 Task: Look for products in the category "Enzymes" from Garden Of Life only.
Action: Mouse moved to (320, 179)
Screenshot: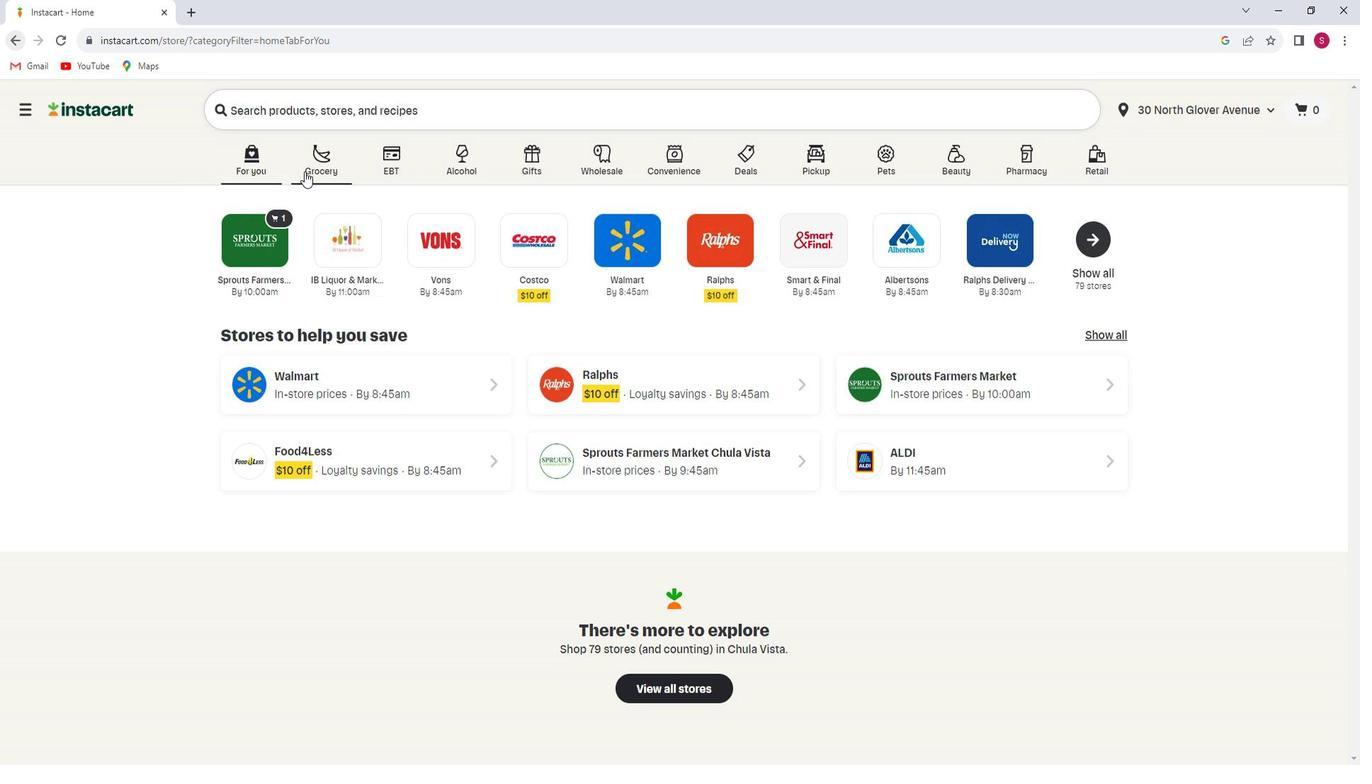 
Action: Mouse pressed left at (320, 179)
Screenshot: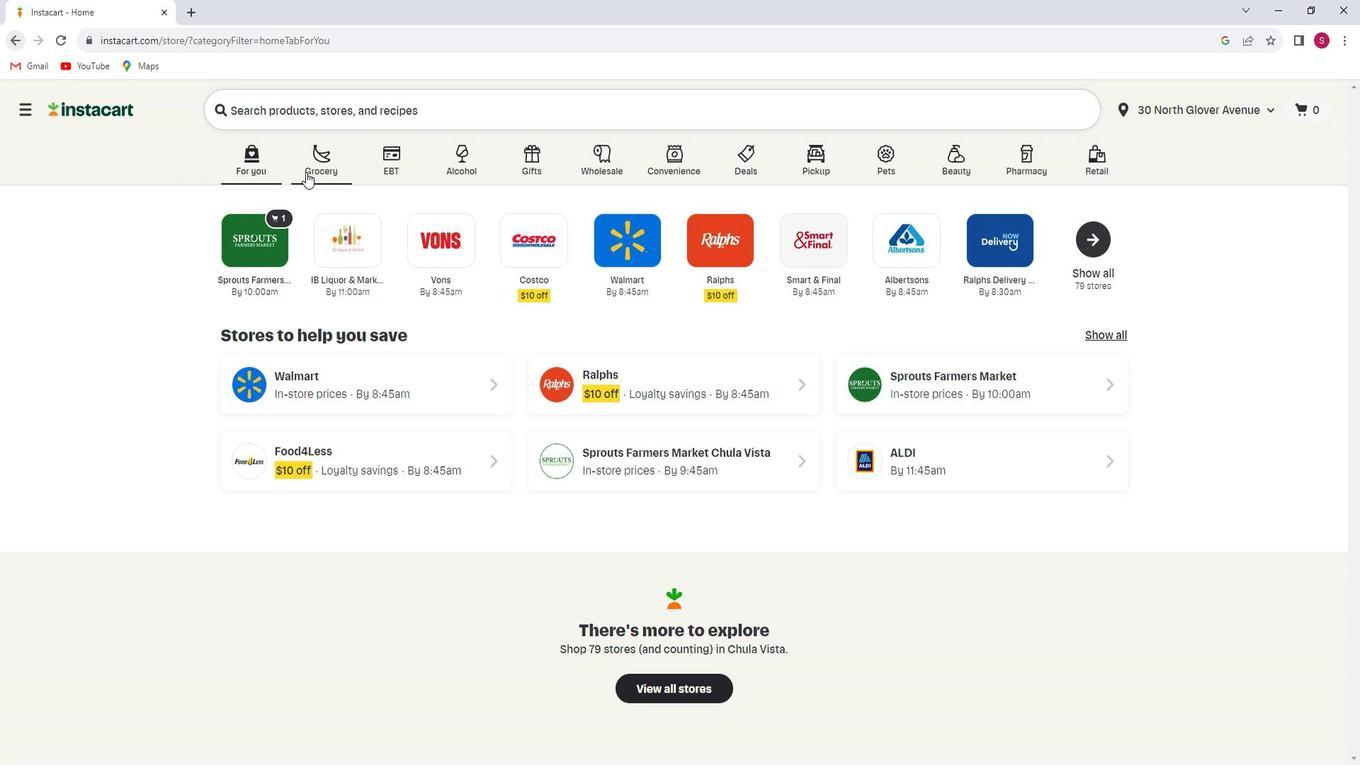 
Action: Mouse moved to (335, 427)
Screenshot: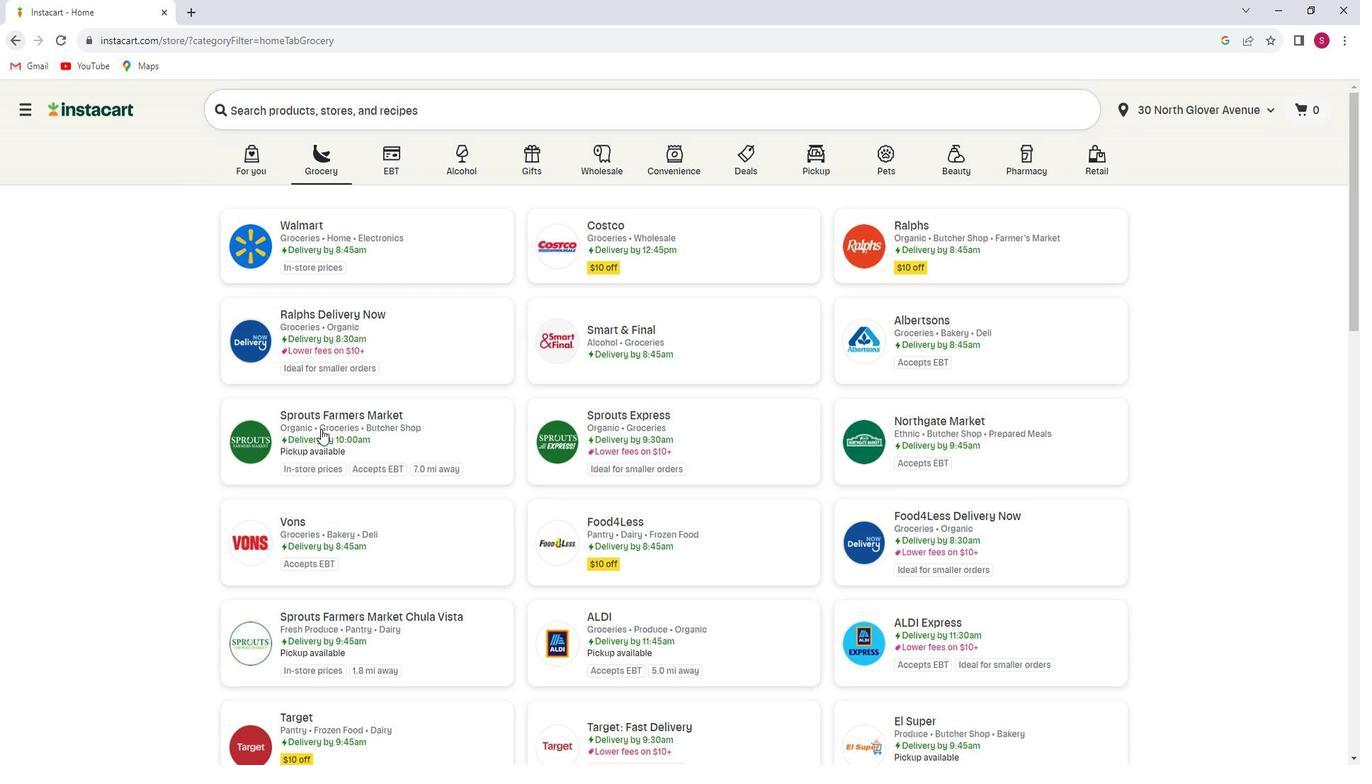 
Action: Mouse pressed left at (335, 427)
Screenshot: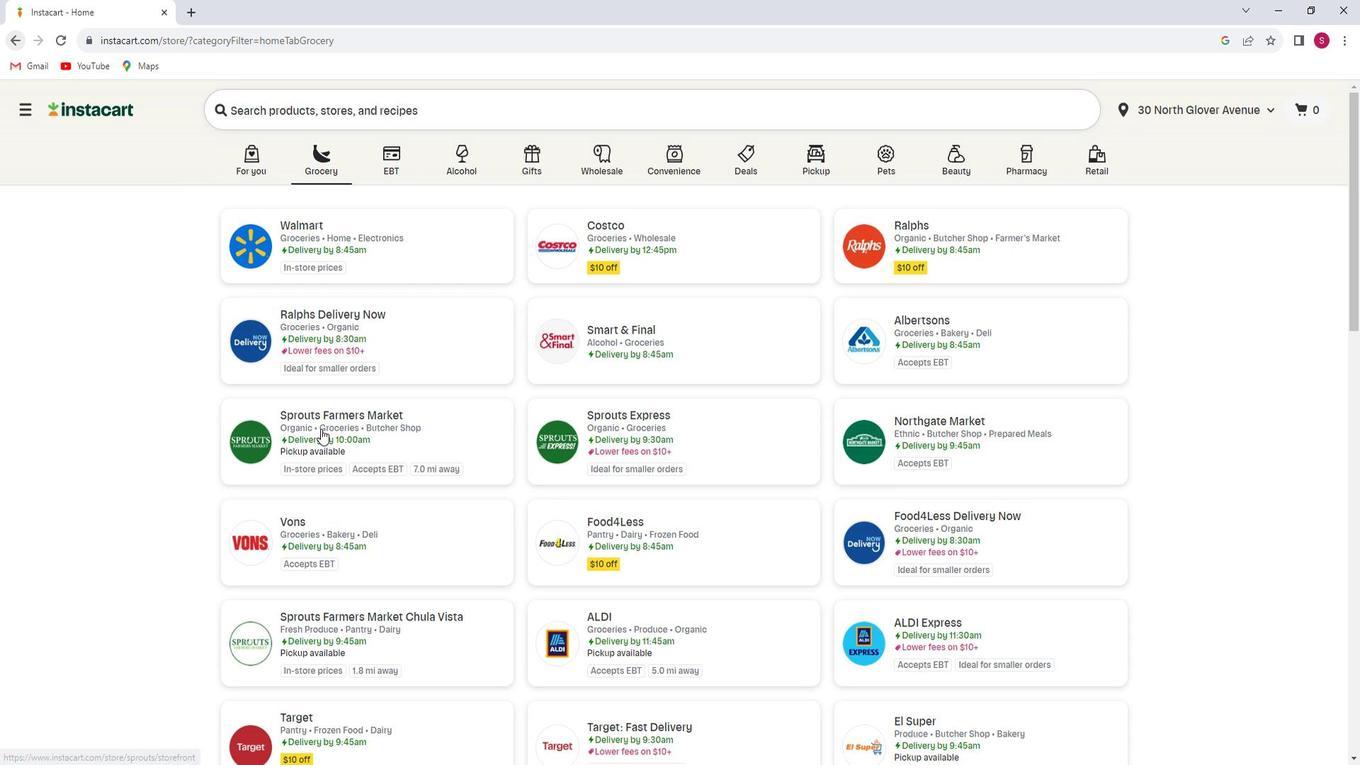 
Action: Mouse moved to (122, 463)
Screenshot: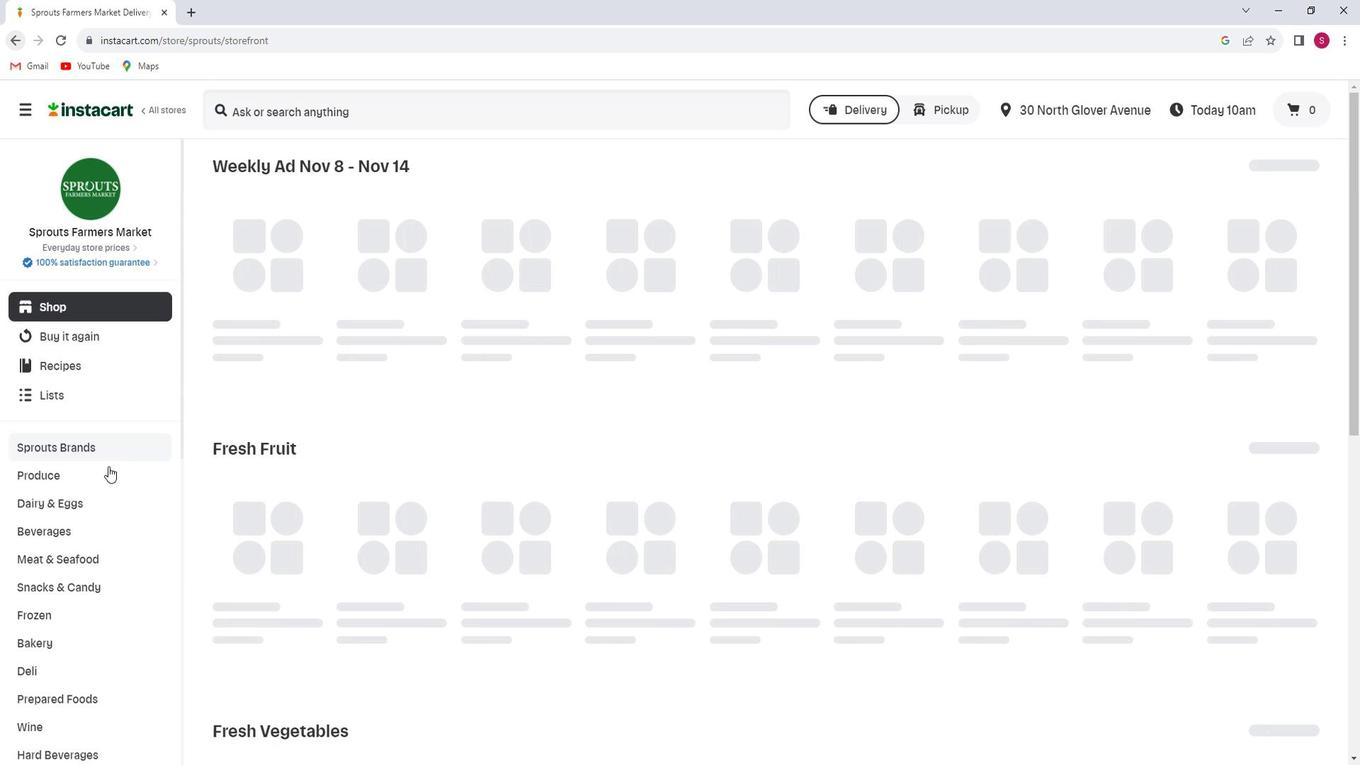 
Action: Mouse scrolled (122, 462) with delta (0, 0)
Screenshot: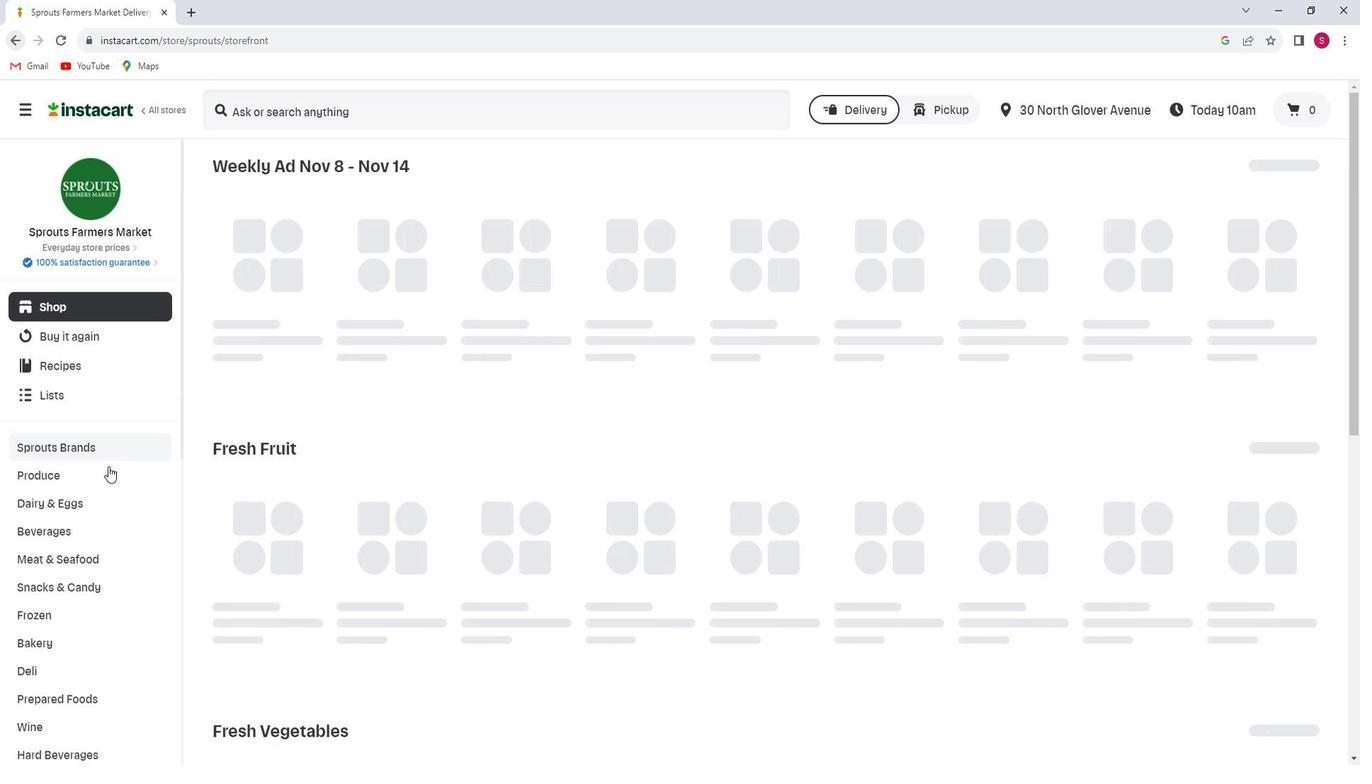 
Action: Mouse moved to (121, 464)
Screenshot: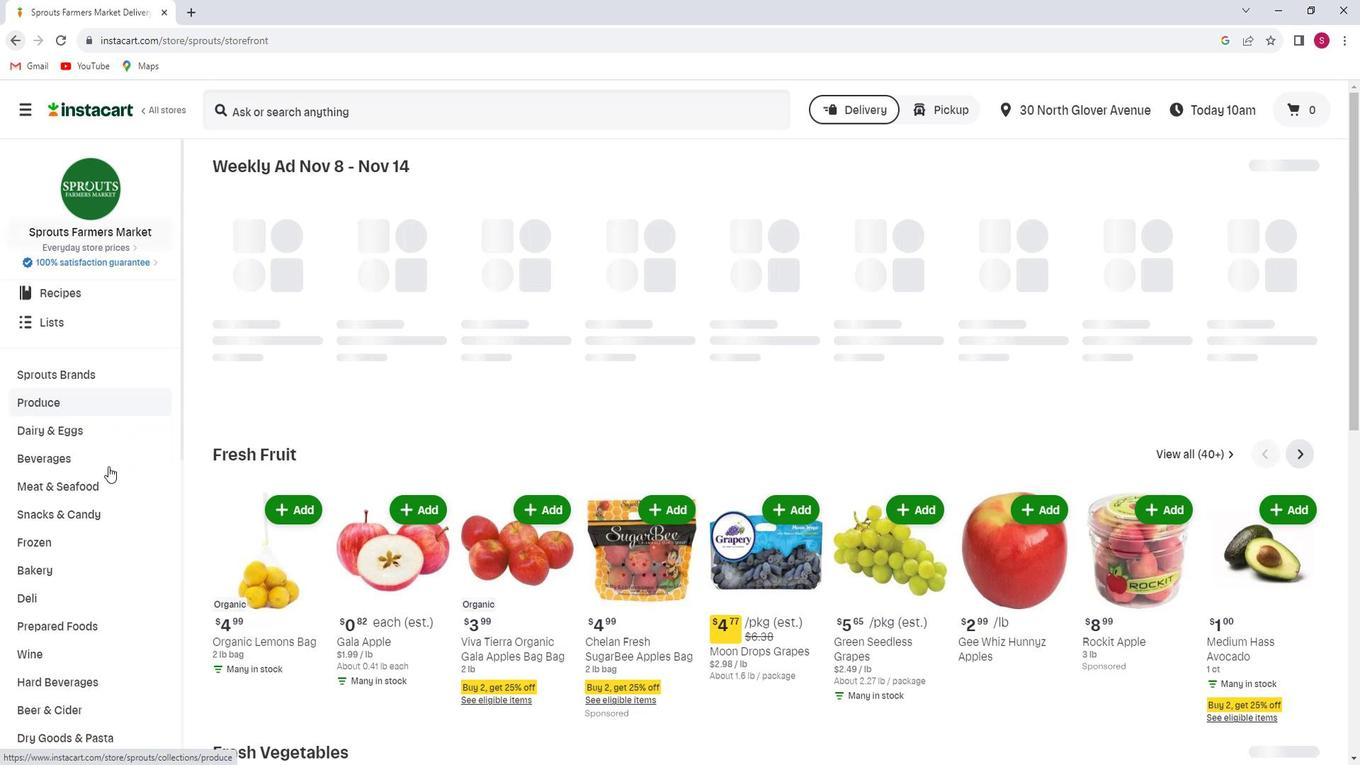 
Action: Mouse scrolled (121, 463) with delta (0, 0)
Screenshot: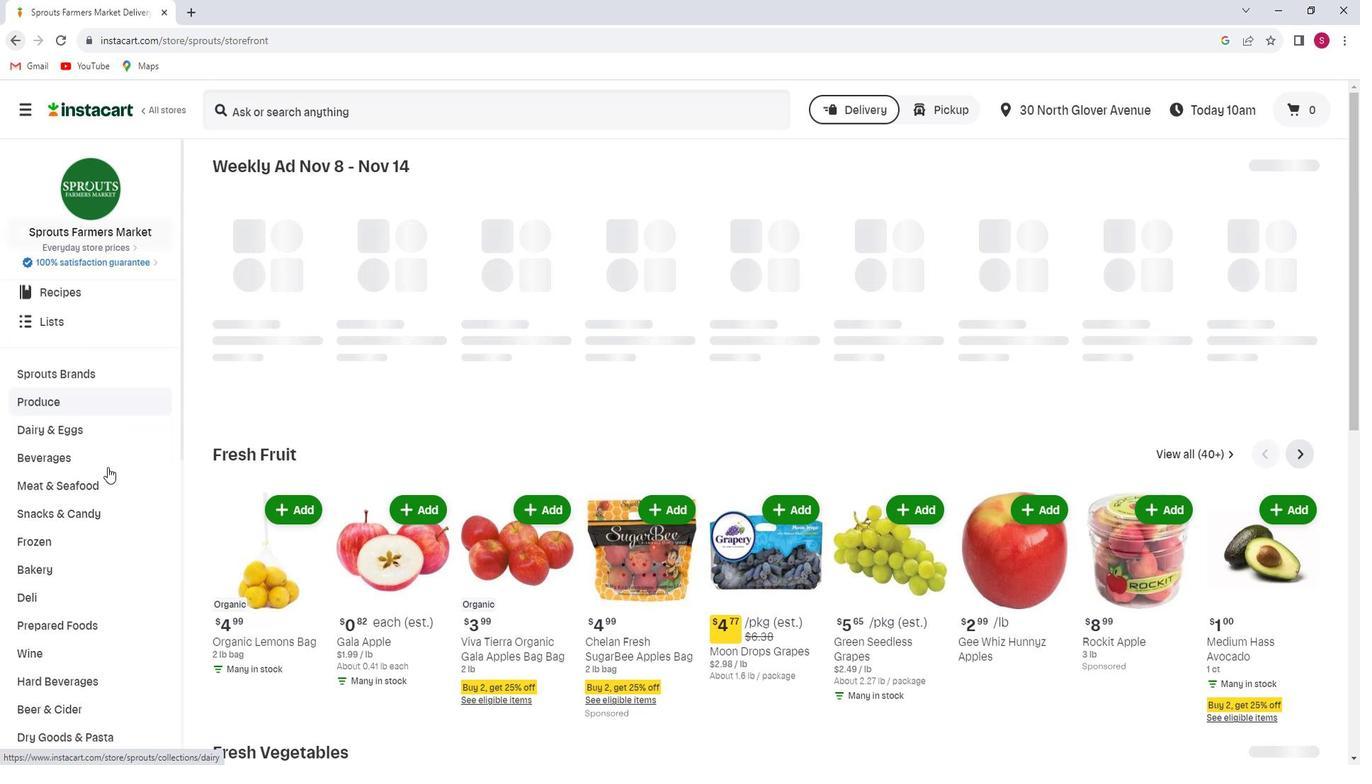 
Action: Mouse scrolled (121, 463) with delta (0, 0)
Screenshot: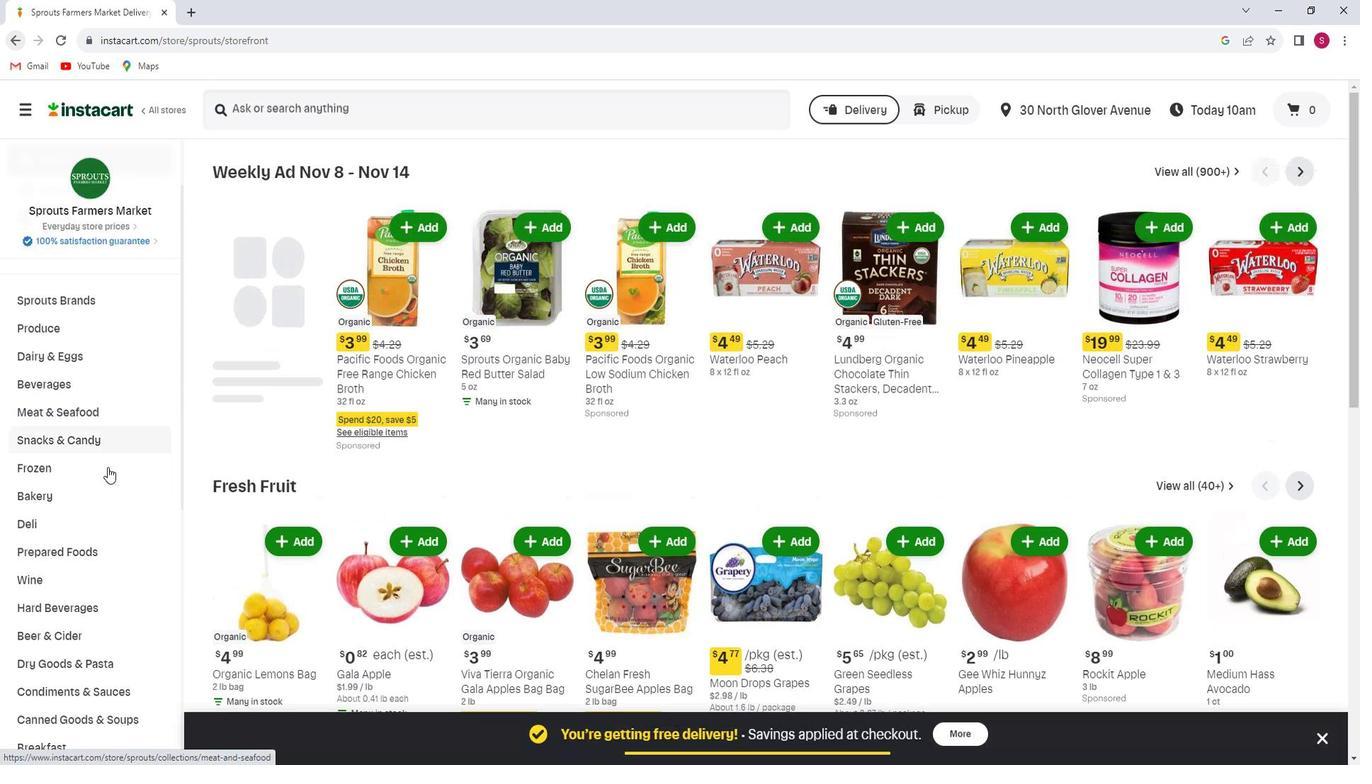 
Action: Mouse scrolled (121, 463) with delta (0, 0)
Screenshot: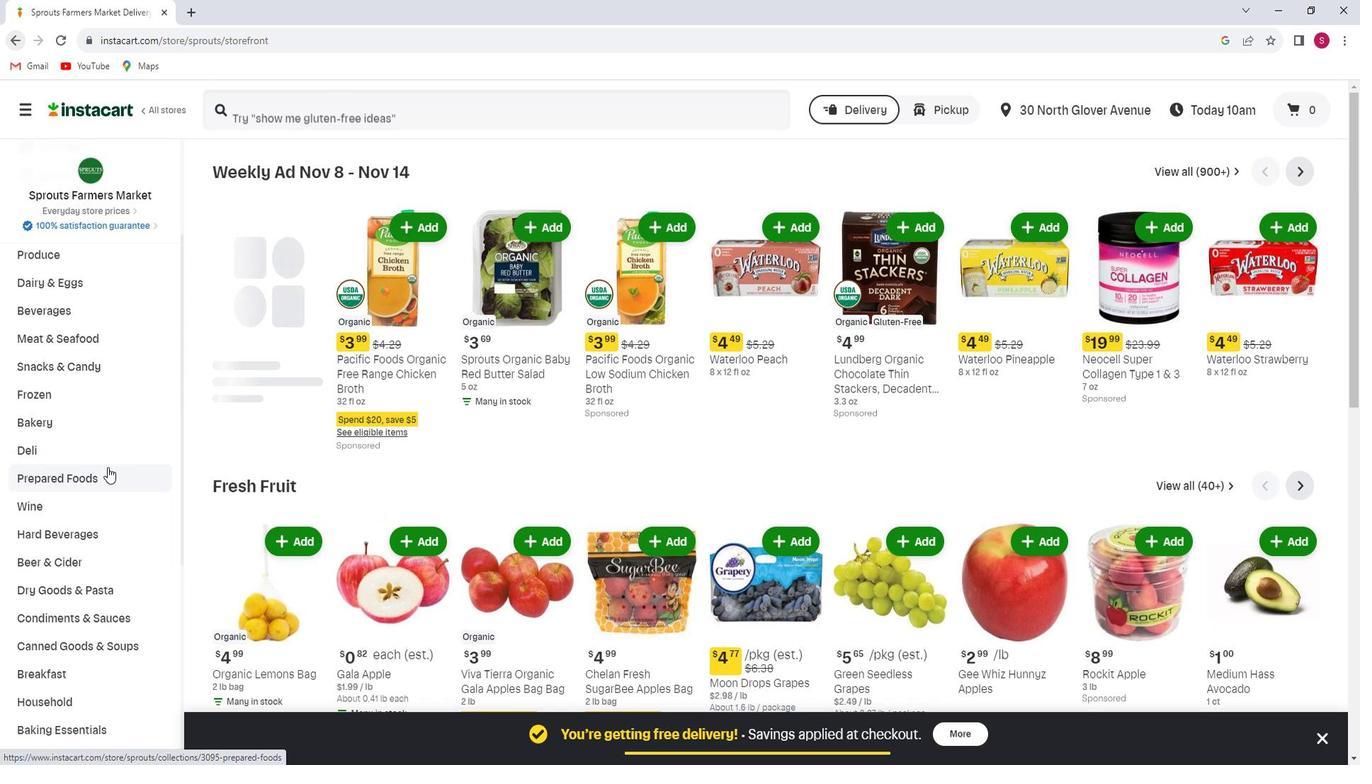 
Action: Mouse scrolled (121, 463) with delta (0, 0)
Screenshot: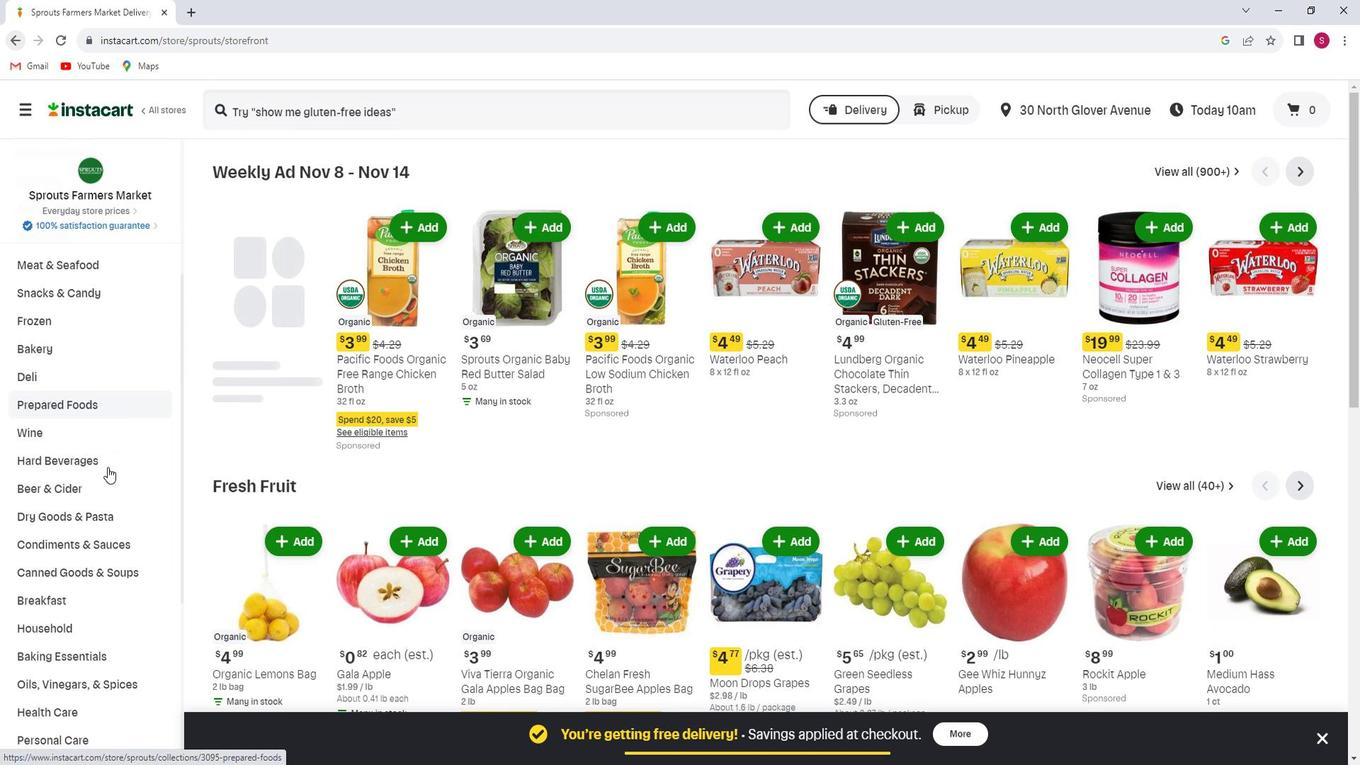 
Action: Mouse scrolled (121, 463) with delta (0, 0)
Screenshot: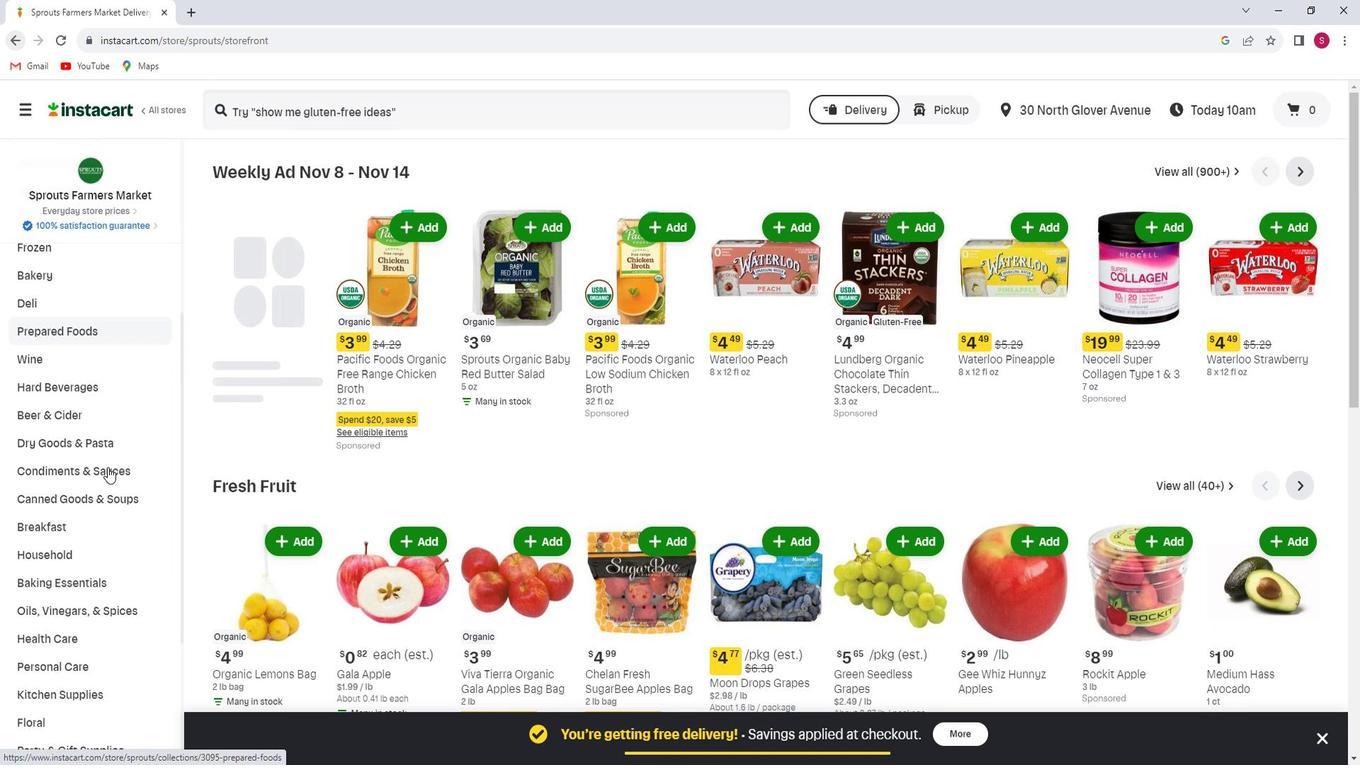 
Action: Mouse scrolled (121, 463) with delta (0, 0)
Screenshot: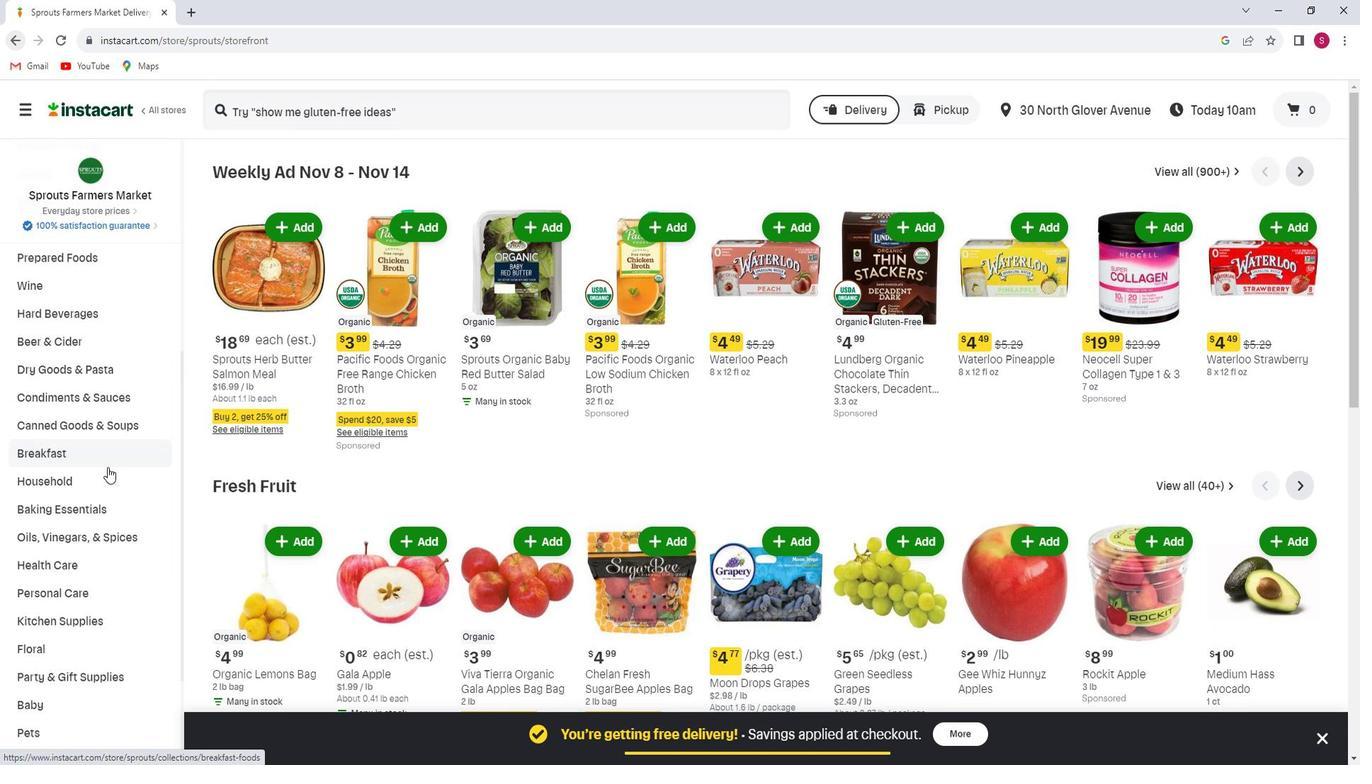 
Action: Mouse moved to (100, 479)
Screenshot: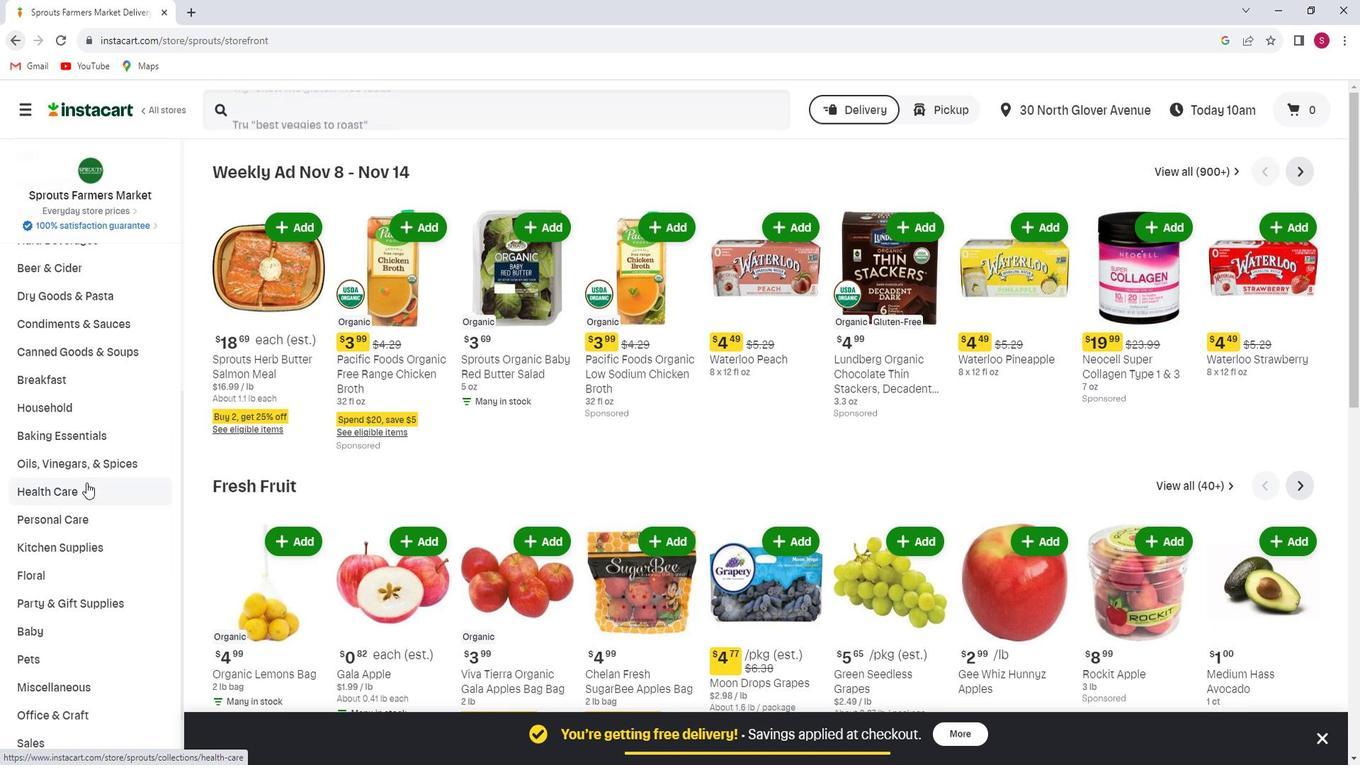 
Action: Mouse pressed left at (100, 479)
Screenshot: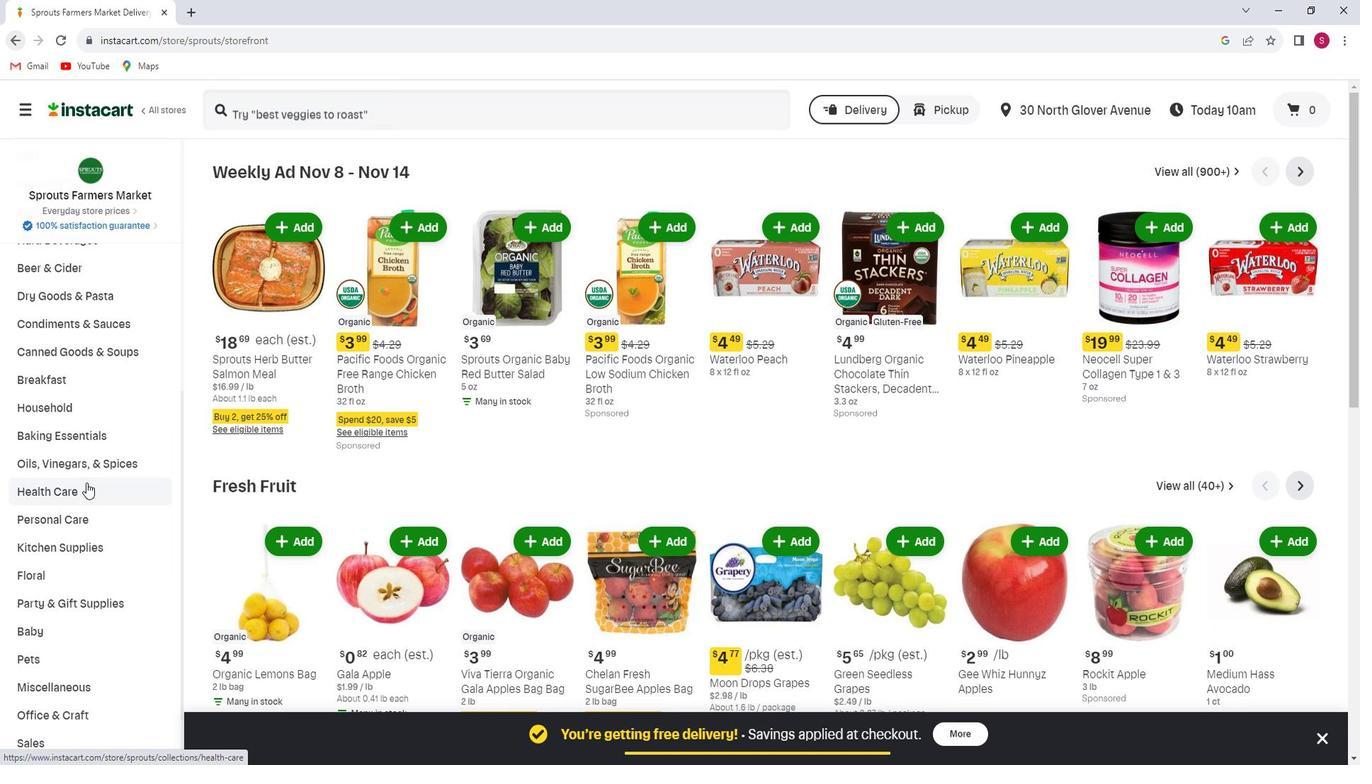 
Action: Mouse moved to (630, 213)
Screenshot: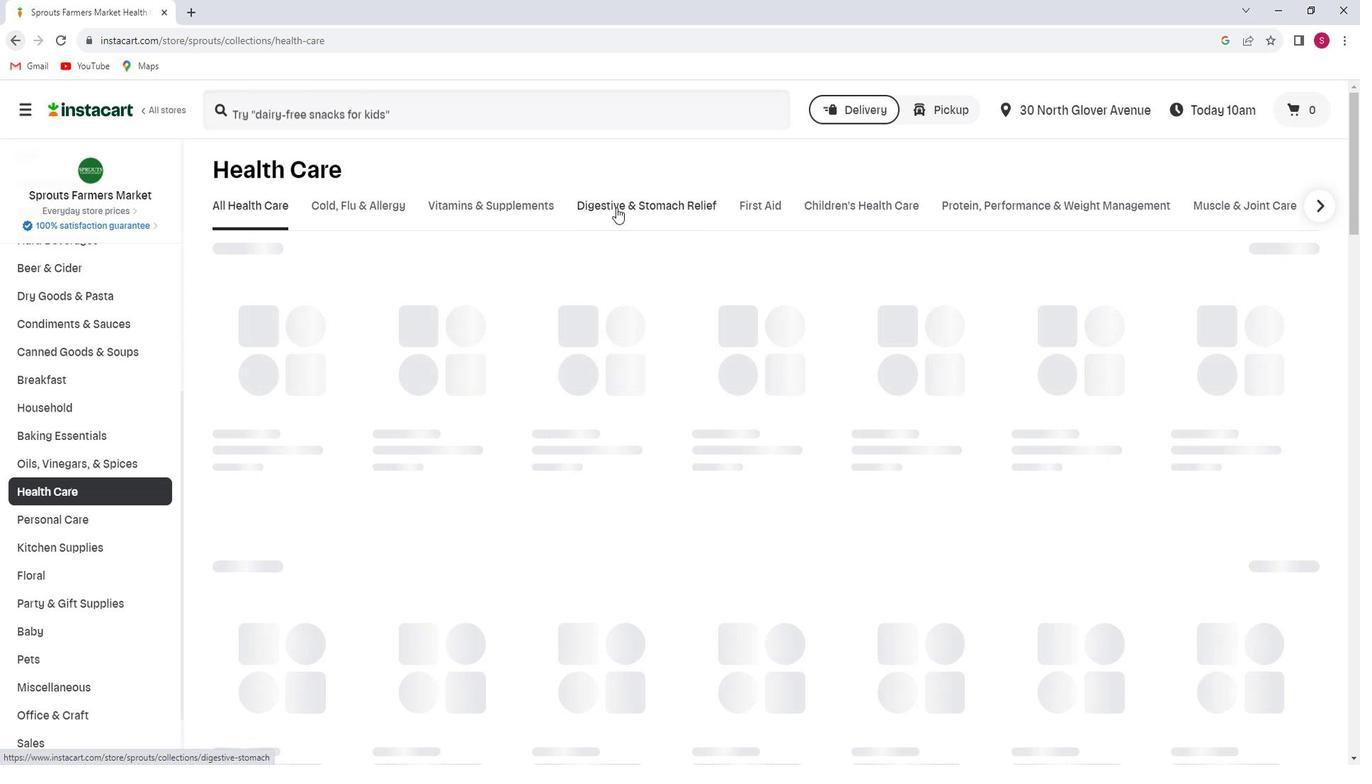 
Action: Mouse pressed left at (630, 213)
Screenshot: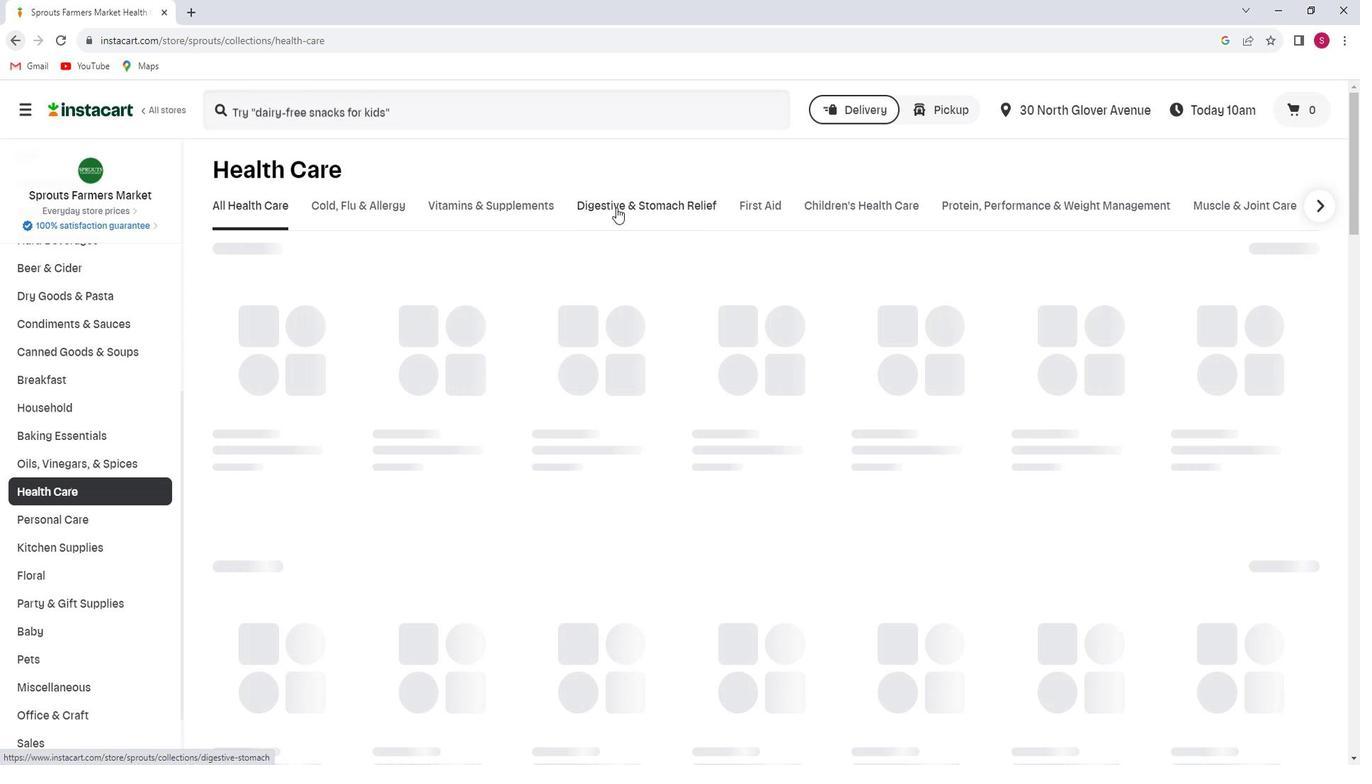 
Action: Mouse moved to (987, 268)
Screenshot: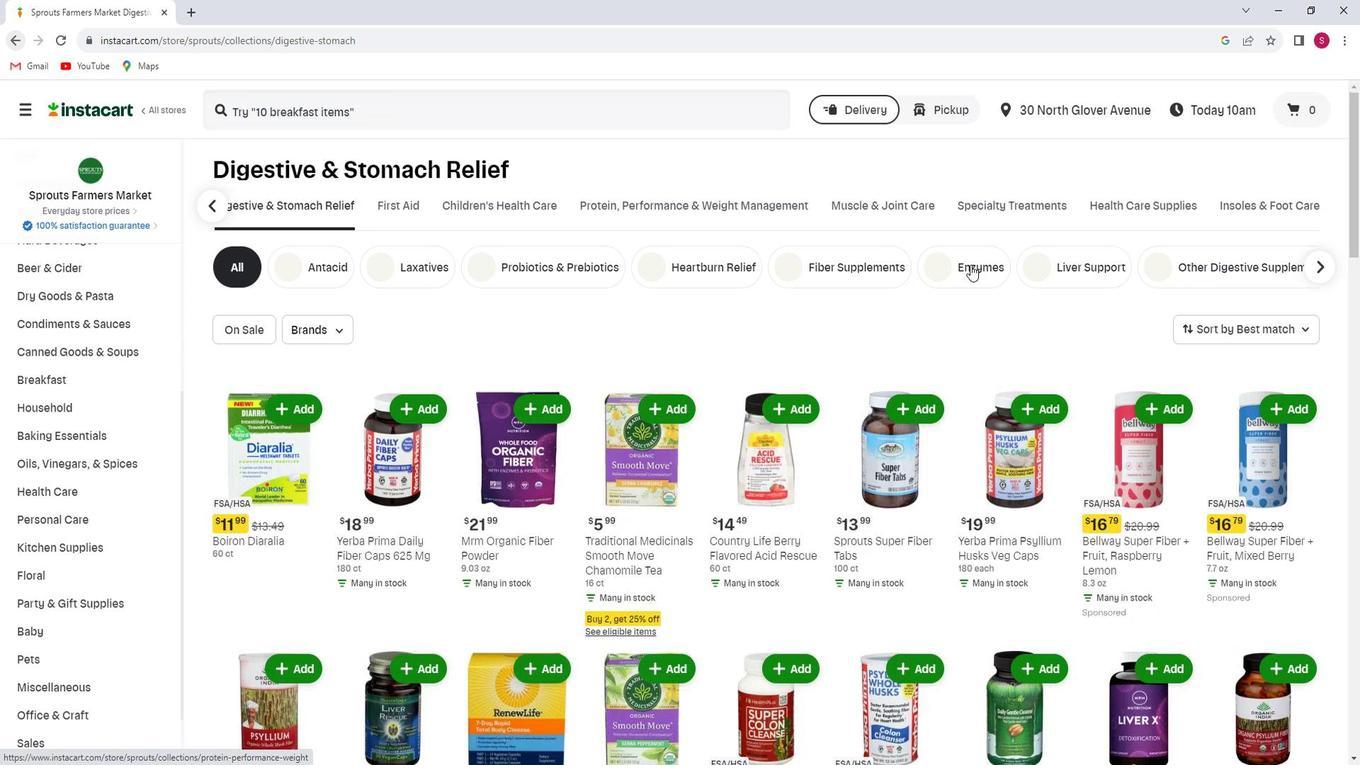 
Action: Mouse pressed left at (987, 268)
Screenshot: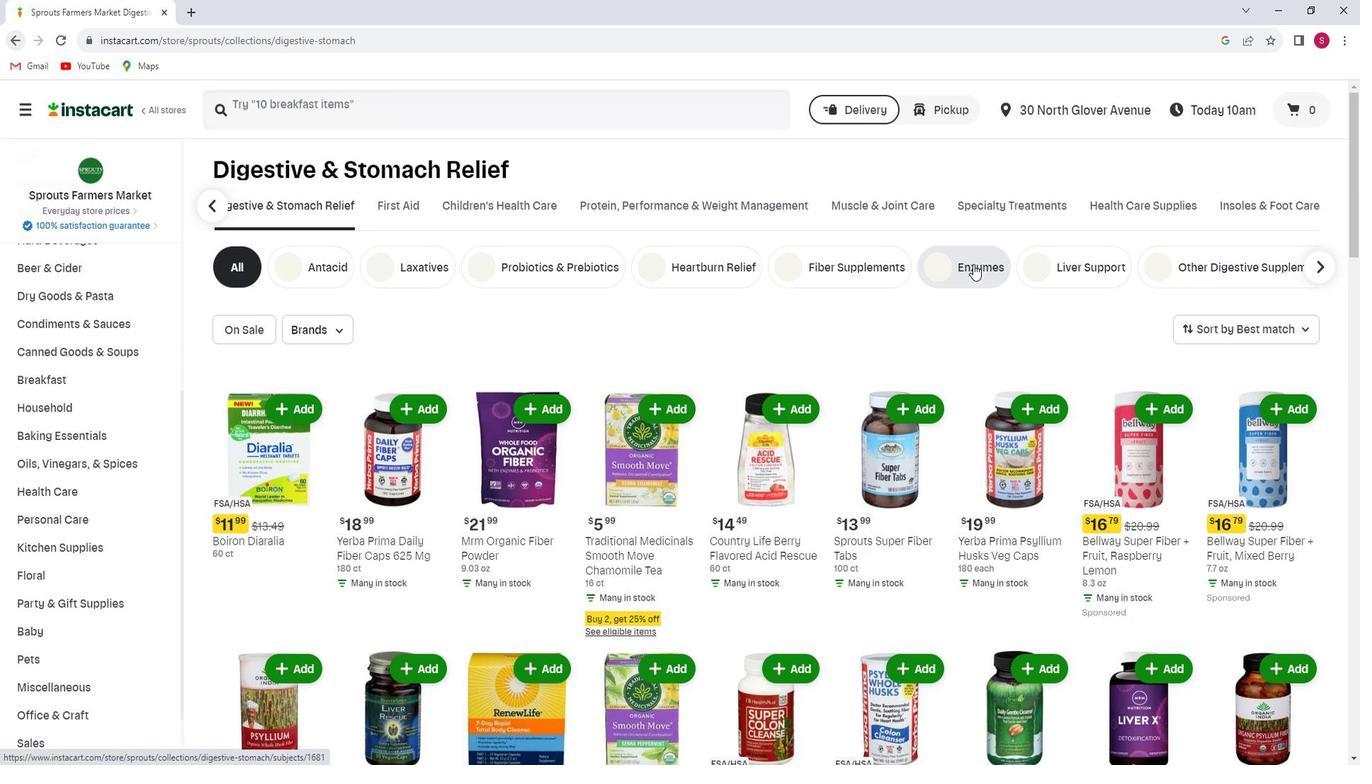 
Action: Mouse moved to (350, 329)
Screenshot: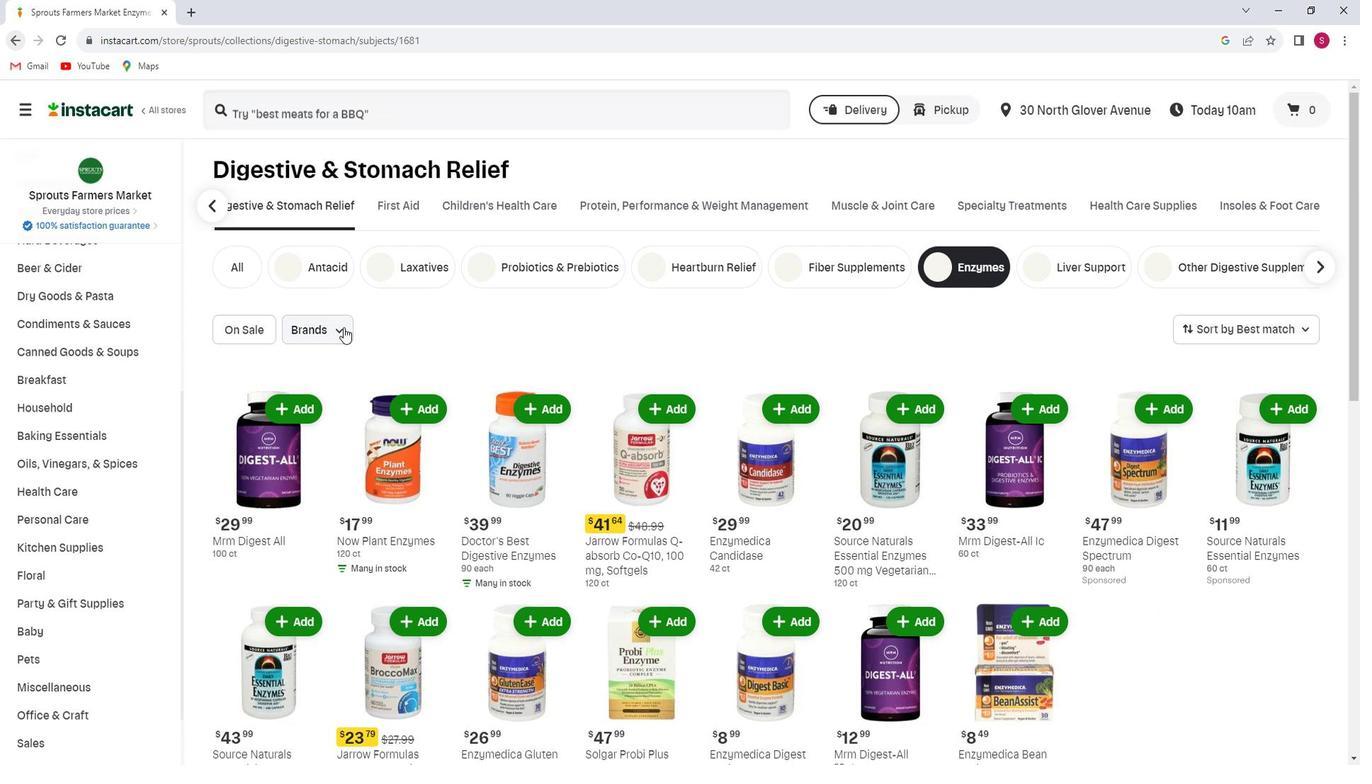 
Action: Mouse pressed left at (350, 329)
Screenshot: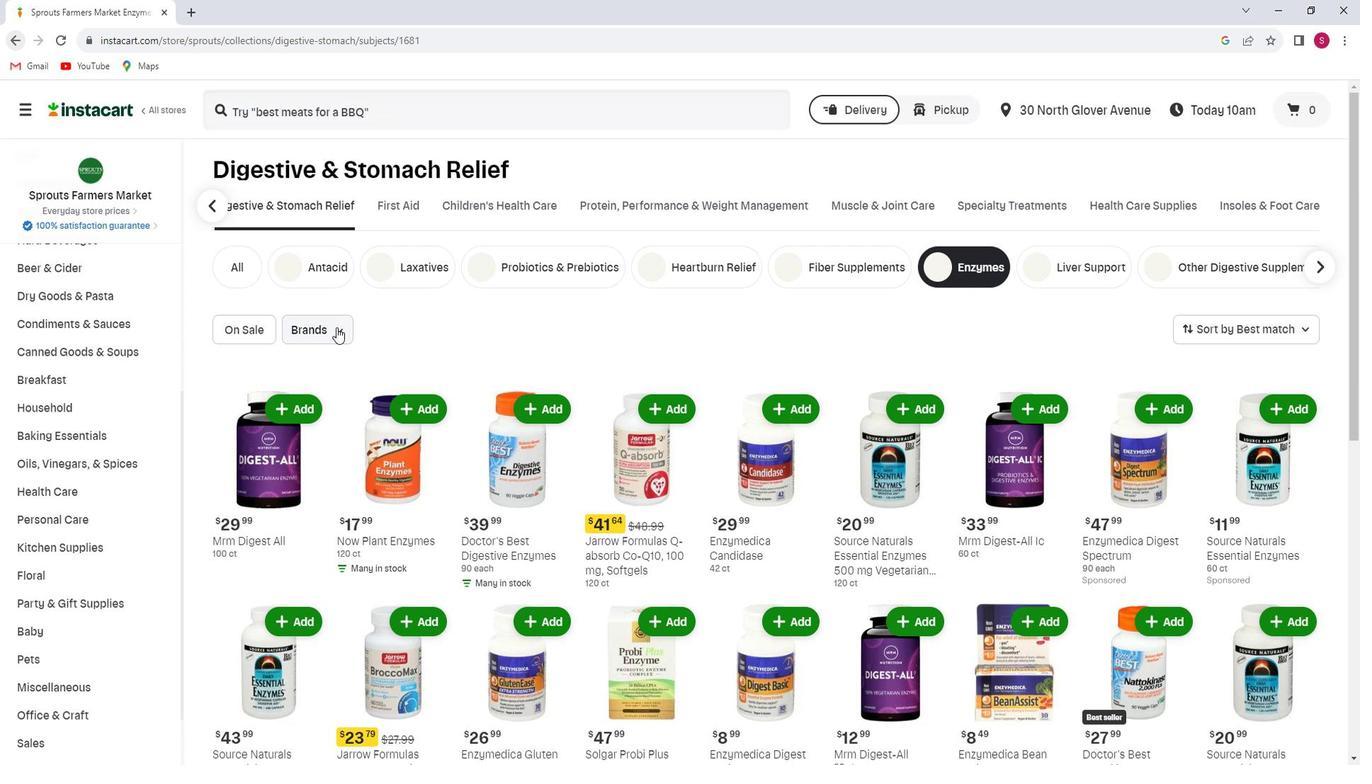
Action: Mouse moved to (345, 386)
Screenshot: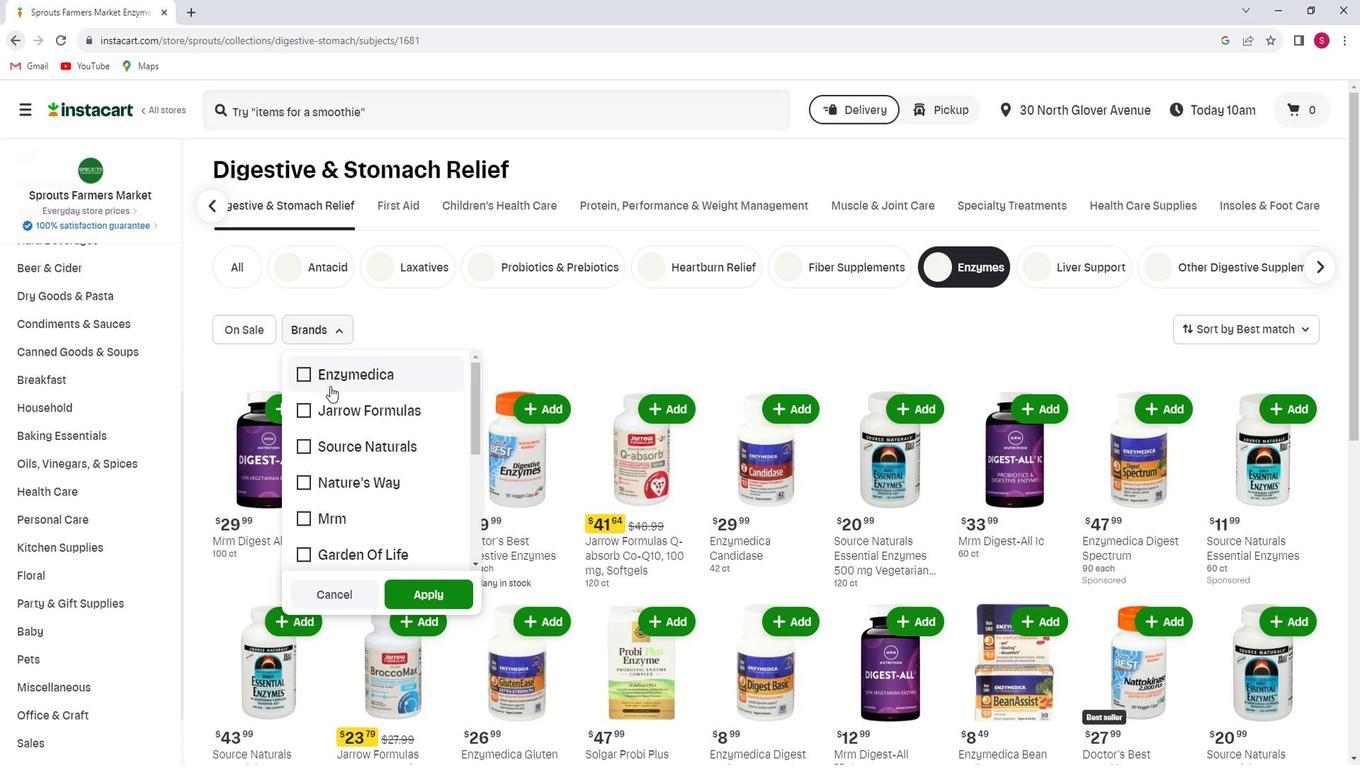
Action: Mouse scrolled (345, 386) with delta (0, 0)
Screenshot: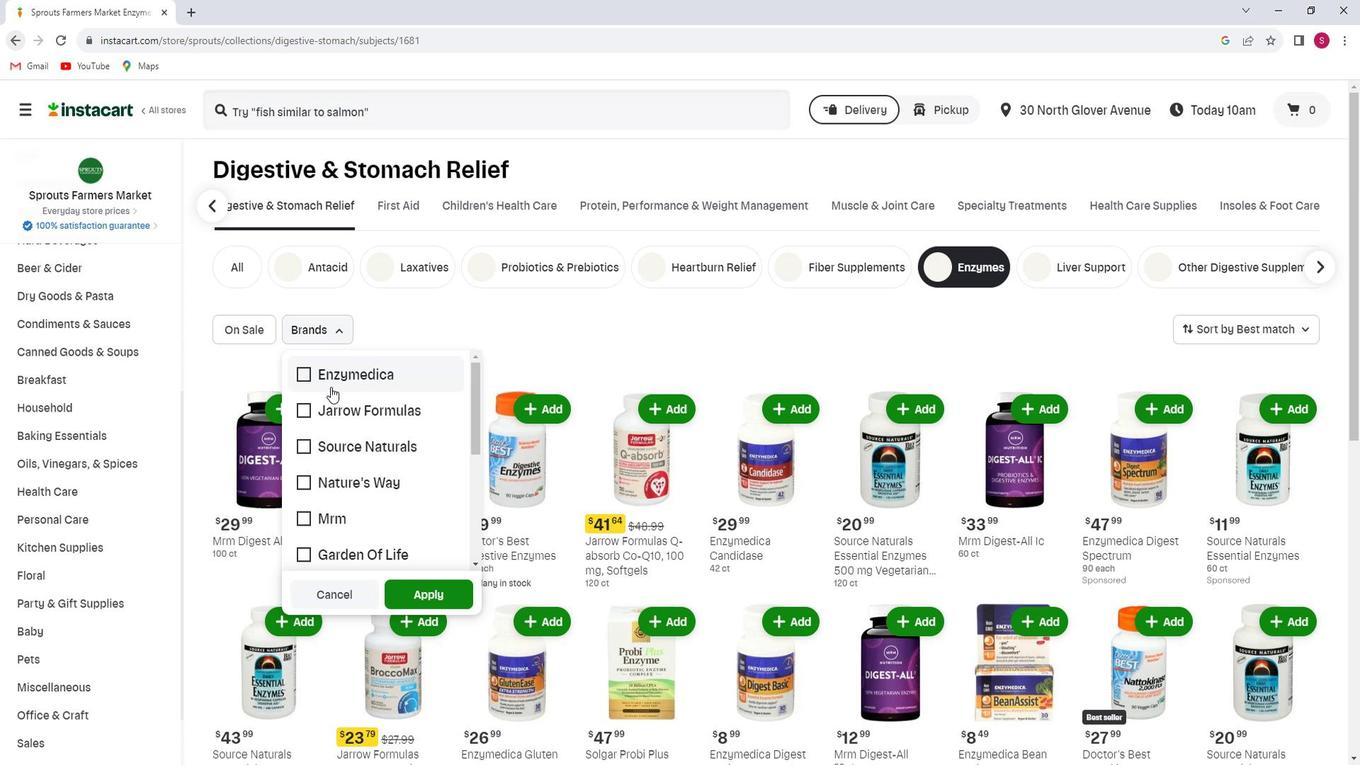 
Action: Mouse scrolled (345, 386) with delta (0, 0)
Screenshot: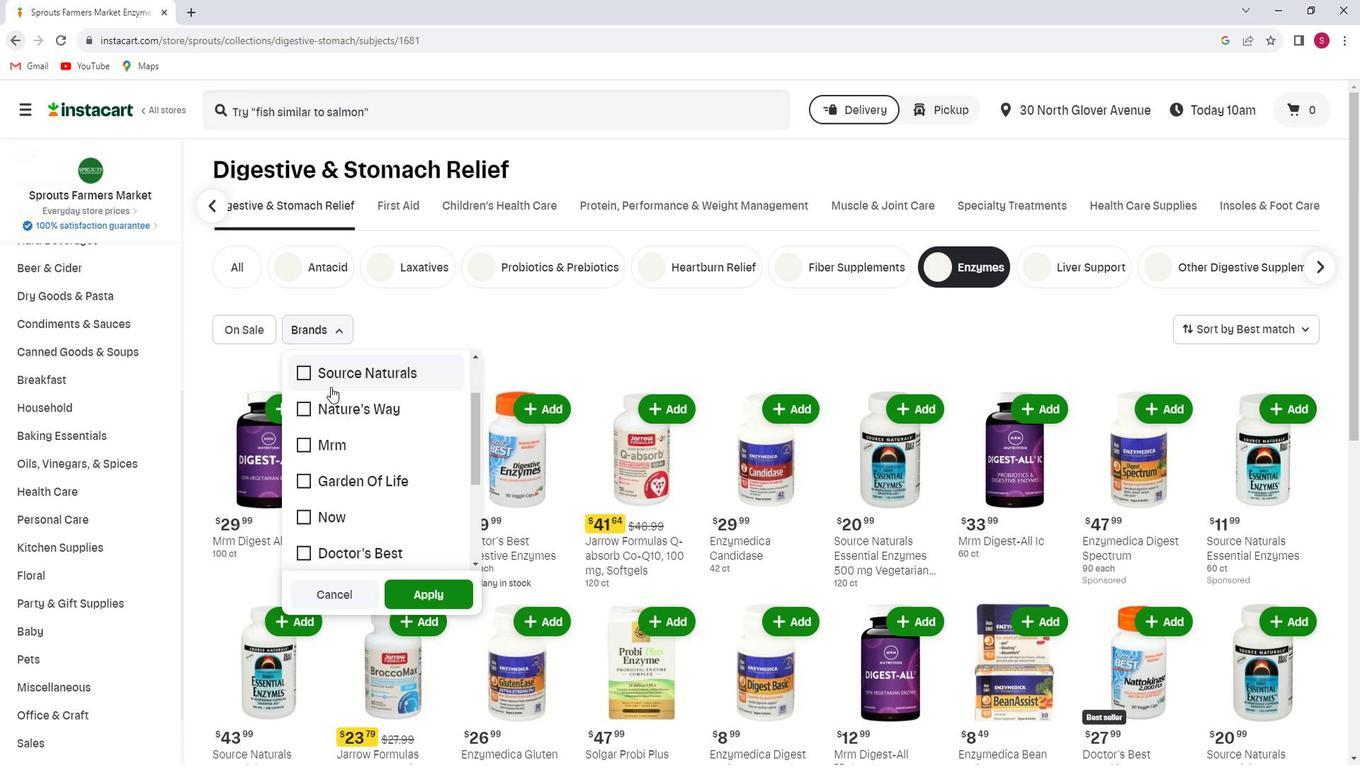 
Action: Mouse moved to (325, 410)
Screenshot: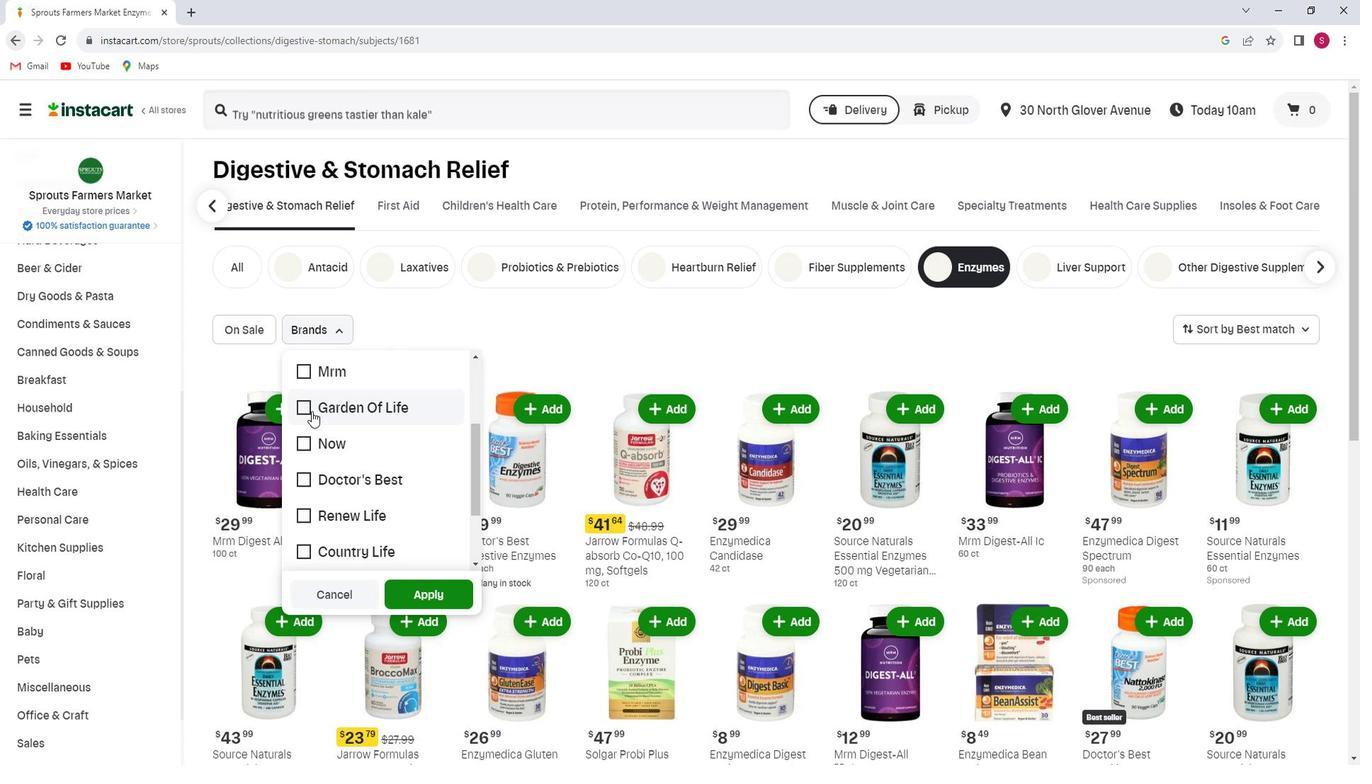 
Action: Mouse pressed left at (325, 410)
Screenshot: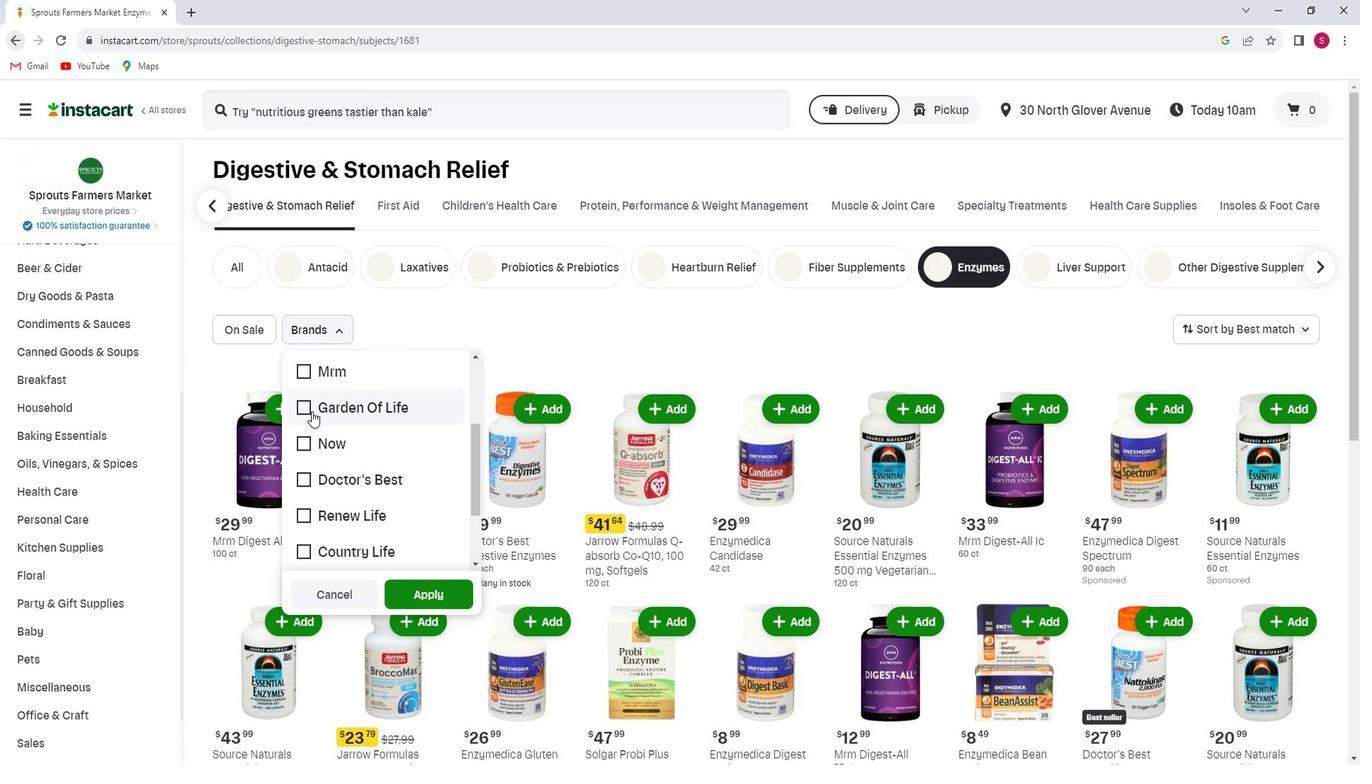 
Action: Mouse moved to (424, 586)
Screenshot: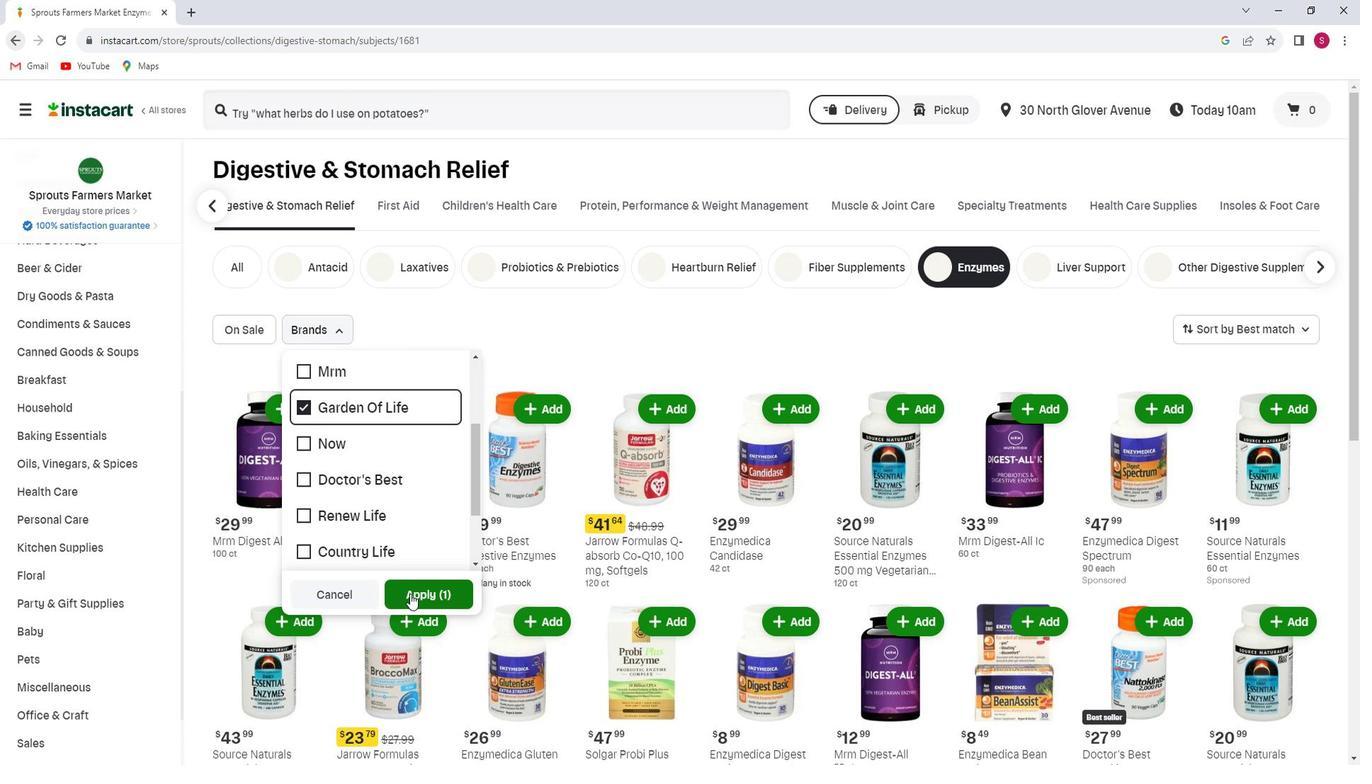 
Action: Mouse pressed left at (424, 586)
Screenshot: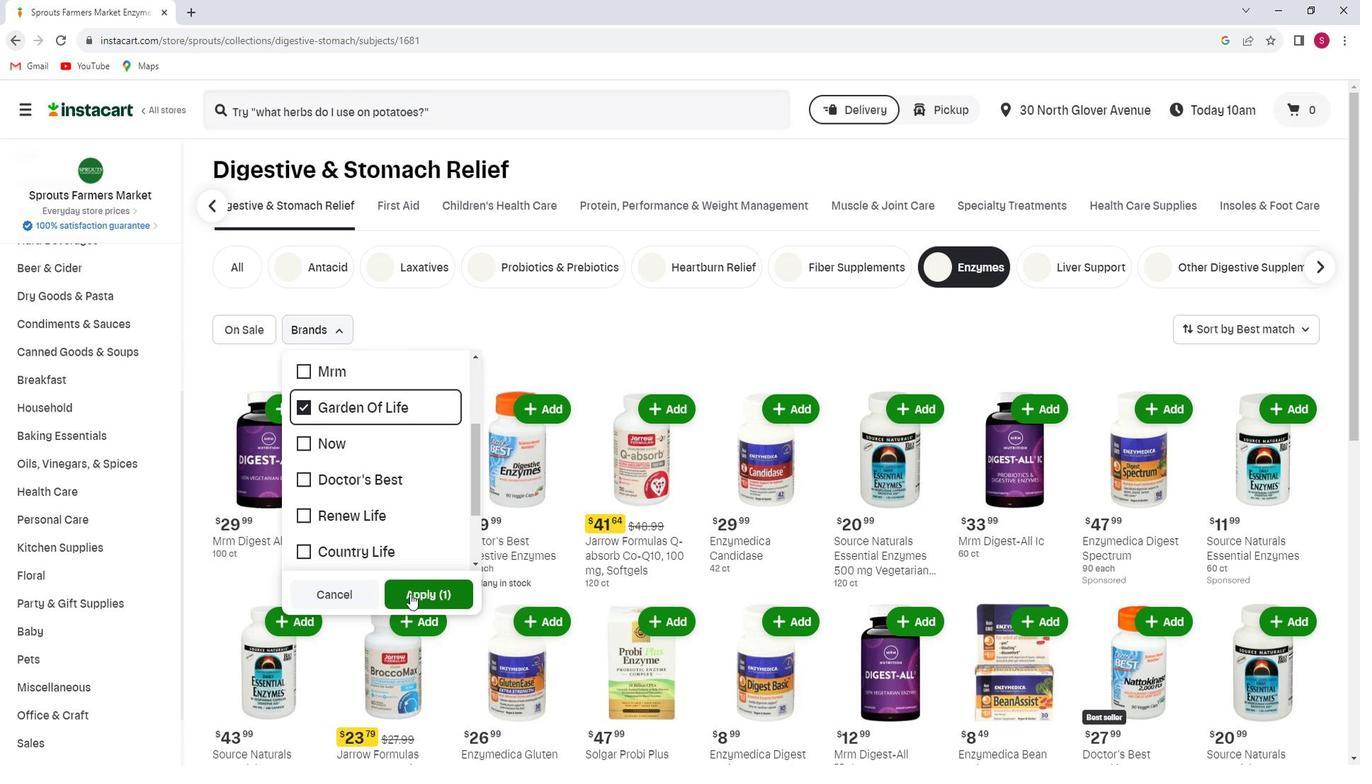 
